 Task: Create a due date automation trigger when advanced on, 2 working days before a card is due add basic without the blue label at 11:00 AM.
Action: Mouse moved to (854, 258)
Screenshot: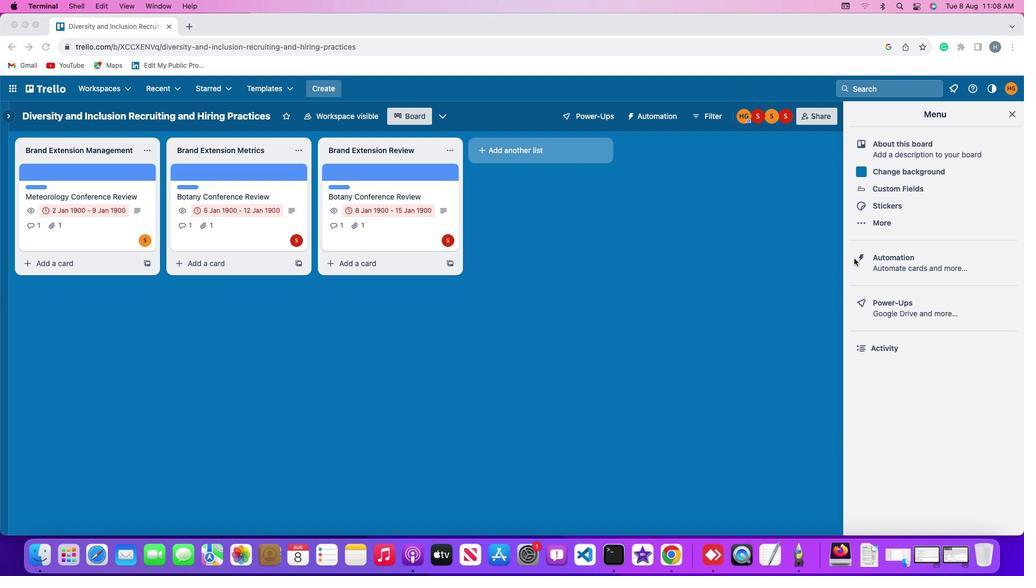
Action: Mouse pressed left at (854, 258)
Screenshot: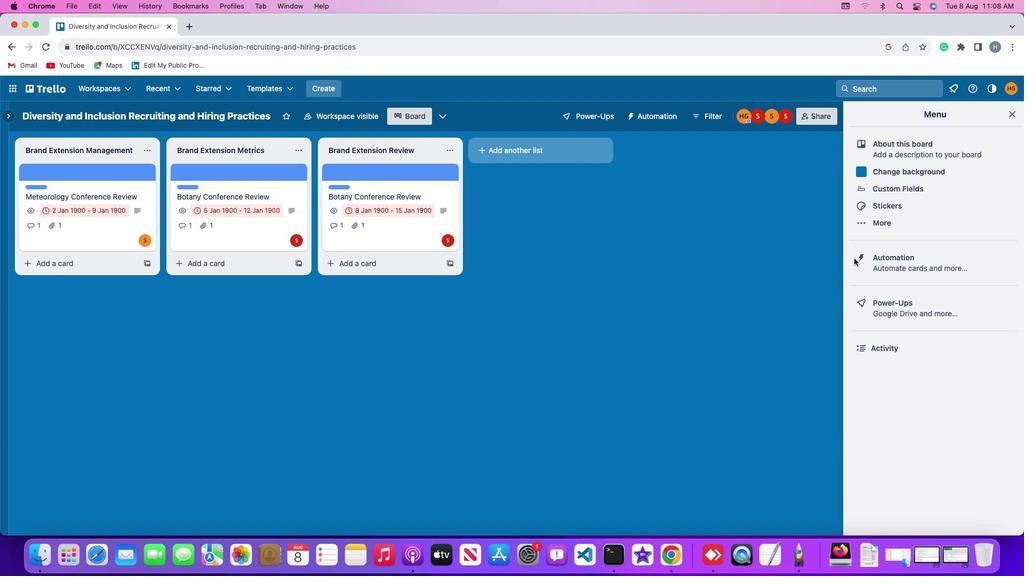
Action: Mouse pressed left at (854, 258)
Screenshot: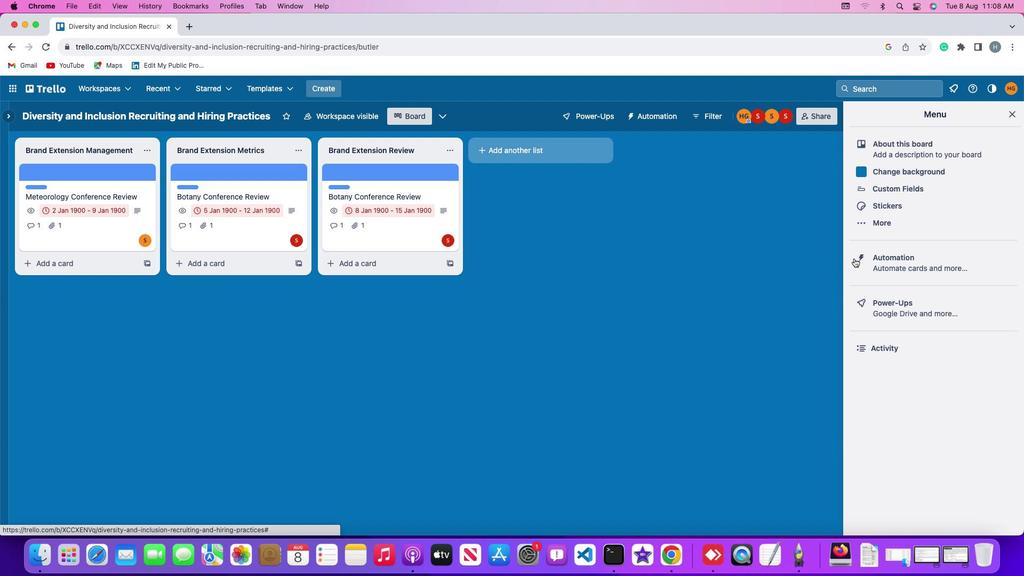 
Action: Mouse moved to (66, 256)
Screenshot: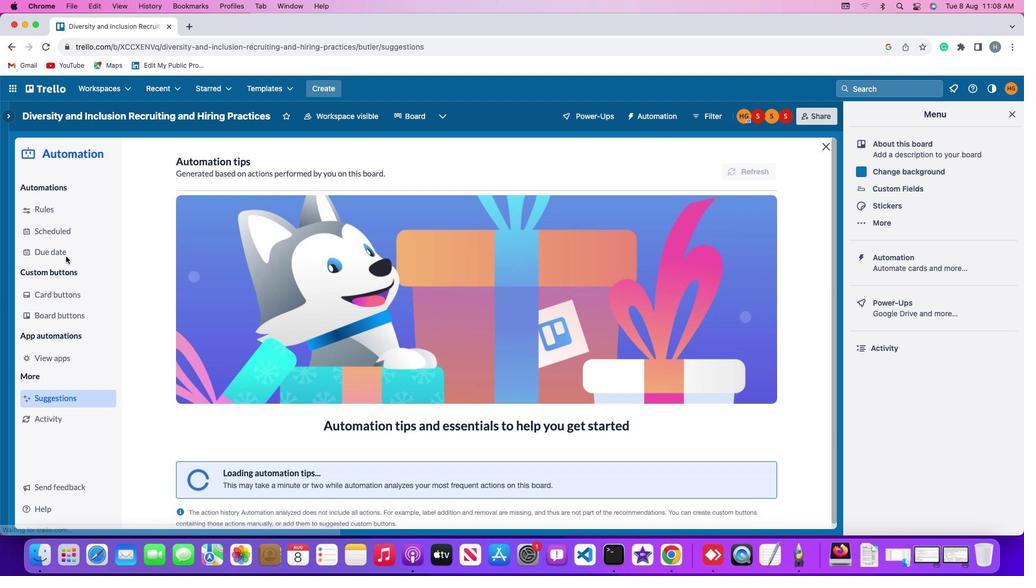 
Action: Mouse pressed left at (66, 256)
Screenshot: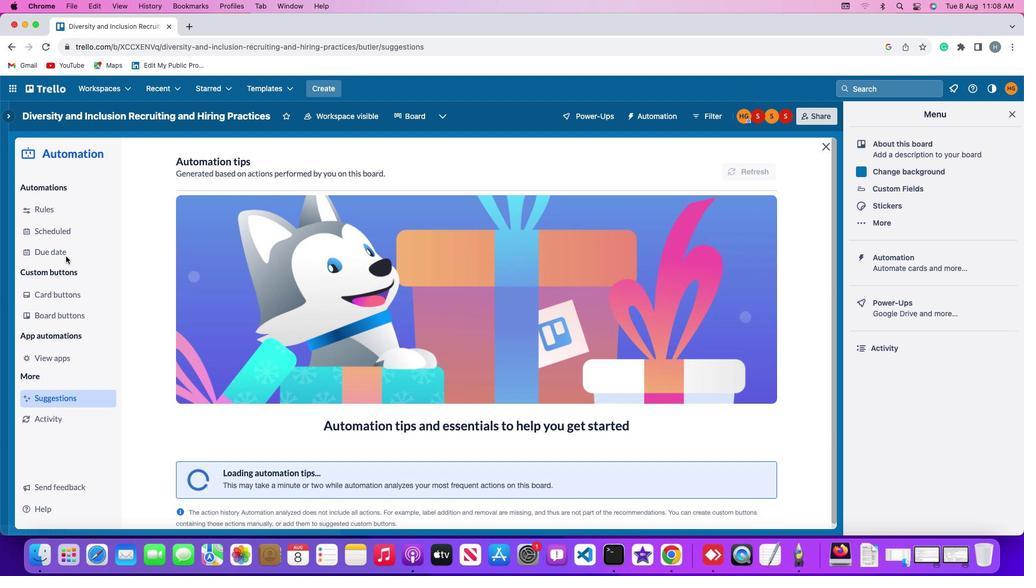 
Action: Mouse moved to (716, 165)
Screenshot: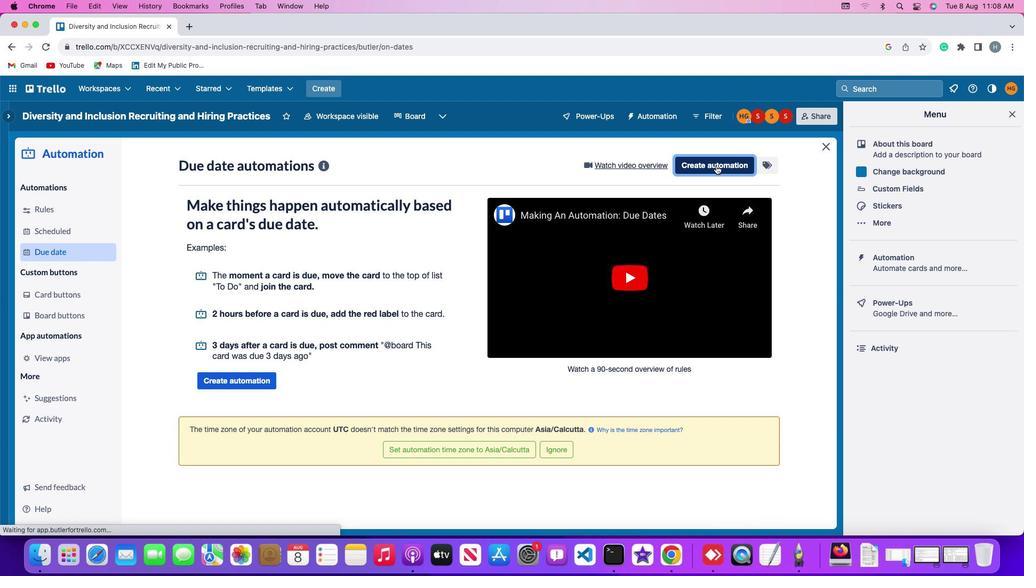 
Action: Mouse pressed left at (716, 165)
Screenshot: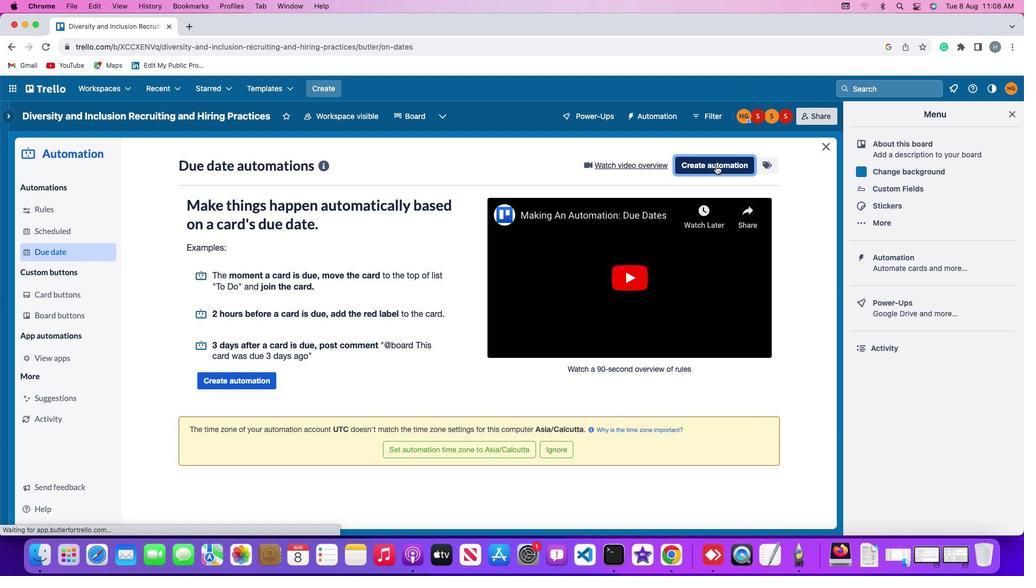 
Action: Mouse moved to (325, 265)
Screenshot: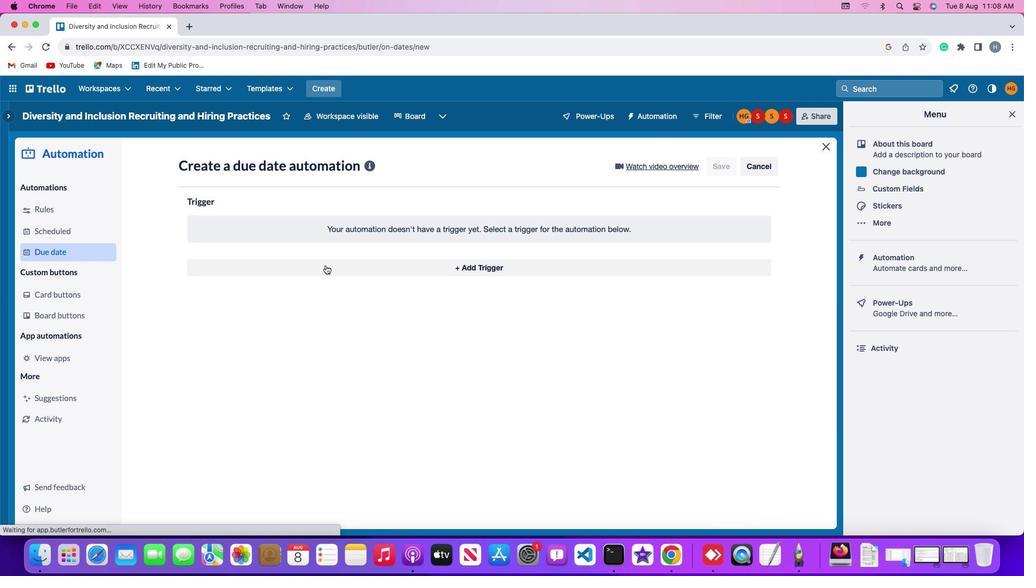 
Action: Mouse pressed left at (325, 265)
Screenshot: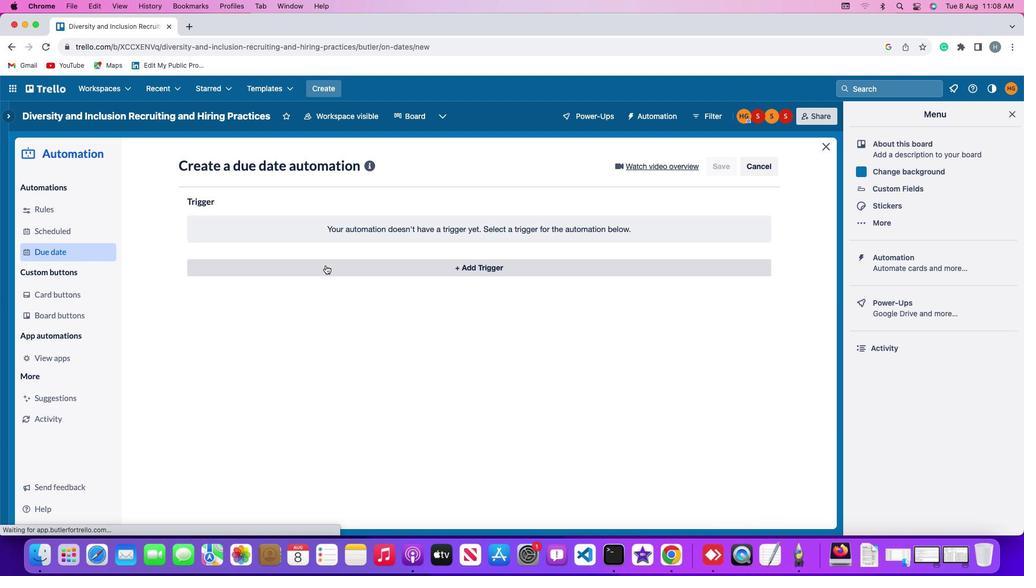
Action: Mouse moved to (210, 430)
Screenshot: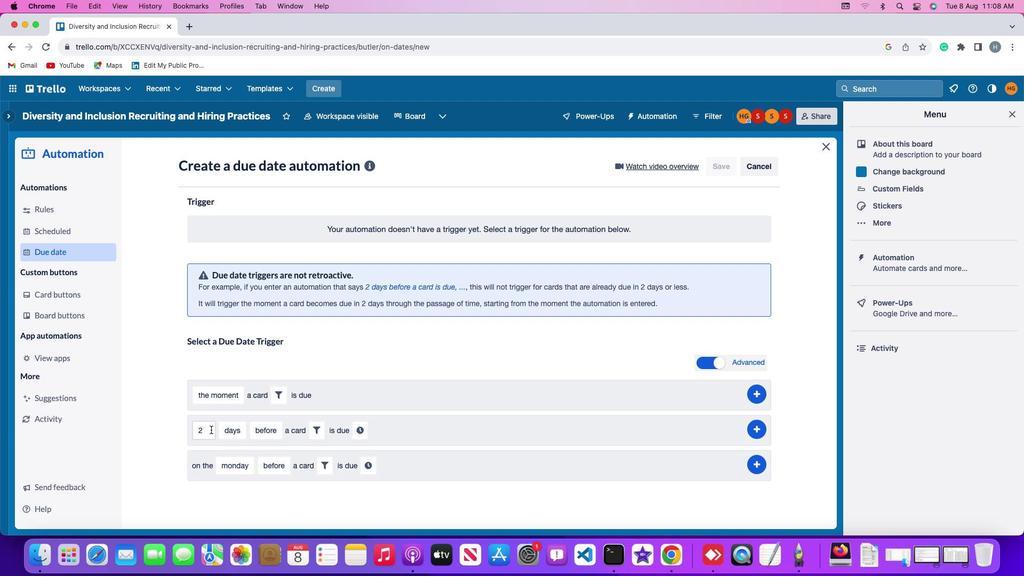 
Action: Mouse pressed left at (210, 430)
Screenshot: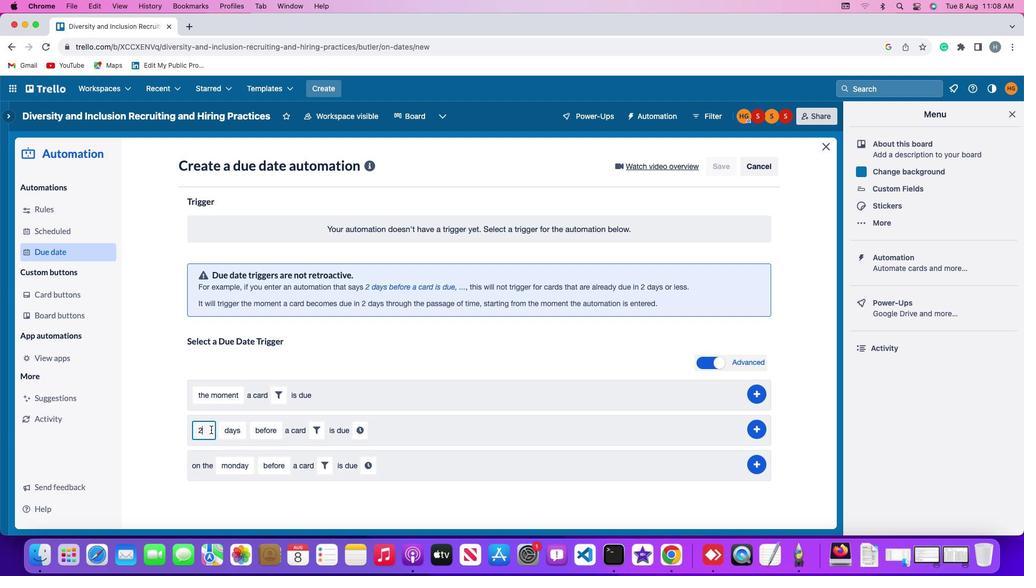 
Action: Key pressed Key.backspace'2'
Screenshot: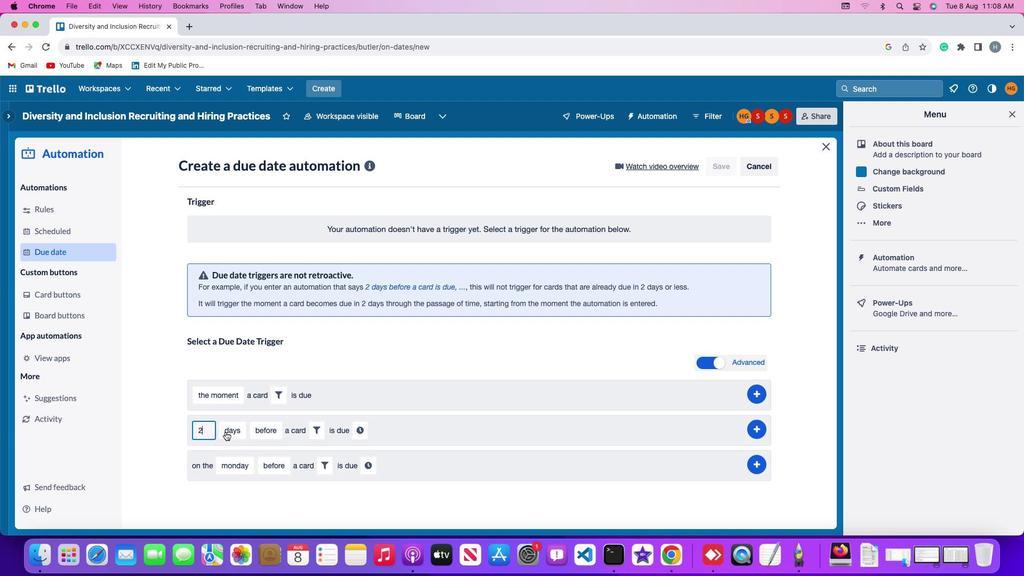 
Action: Mouse moved to (235, 432)
Screenshot: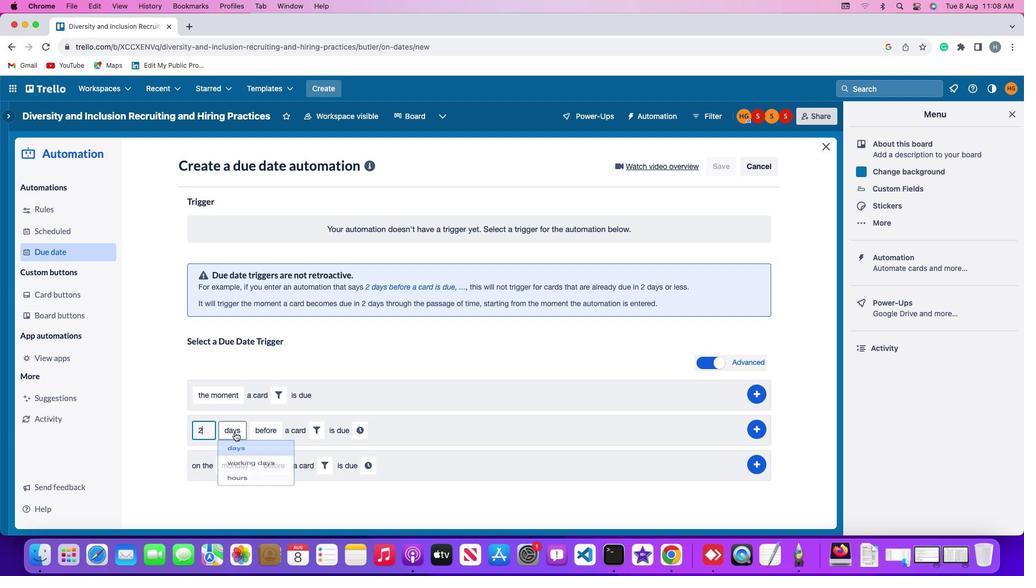 
Action: Mouse pressed left at (235, 432)
Screenshot: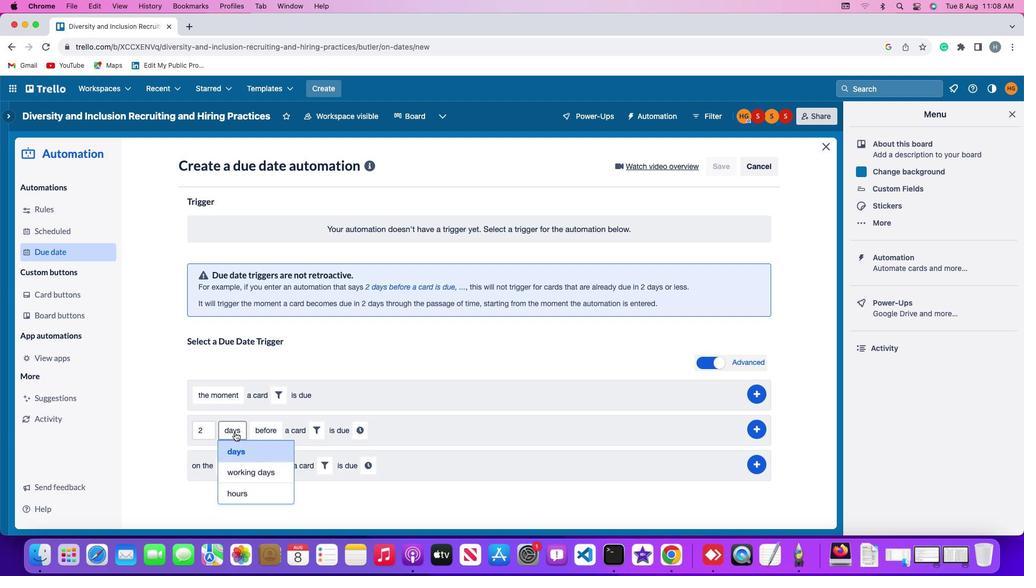 
Action: Mouse moved to (239, 469)
Screenshot: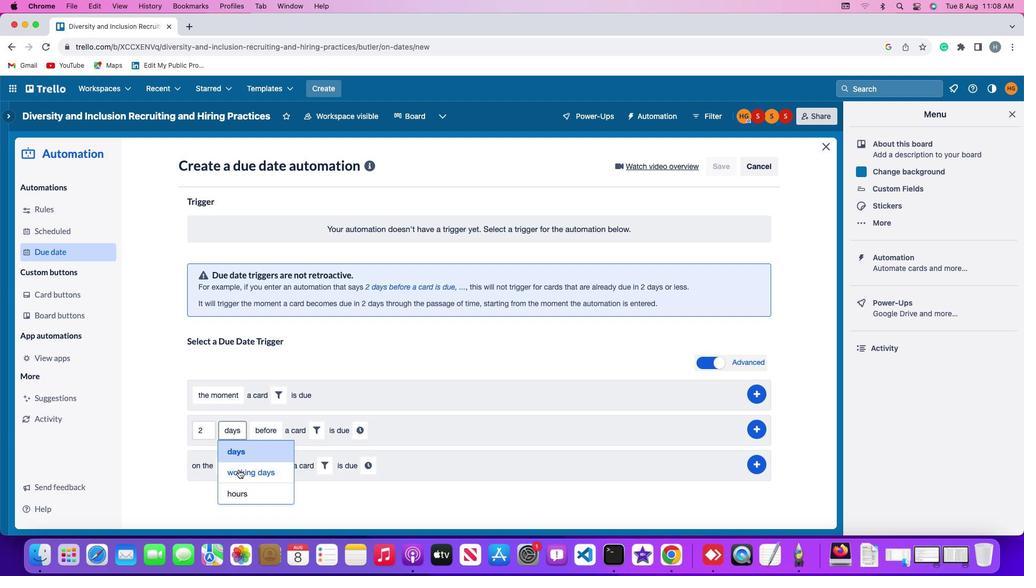 
Action: Mouse pressed left at (239, 469)
Screenshot: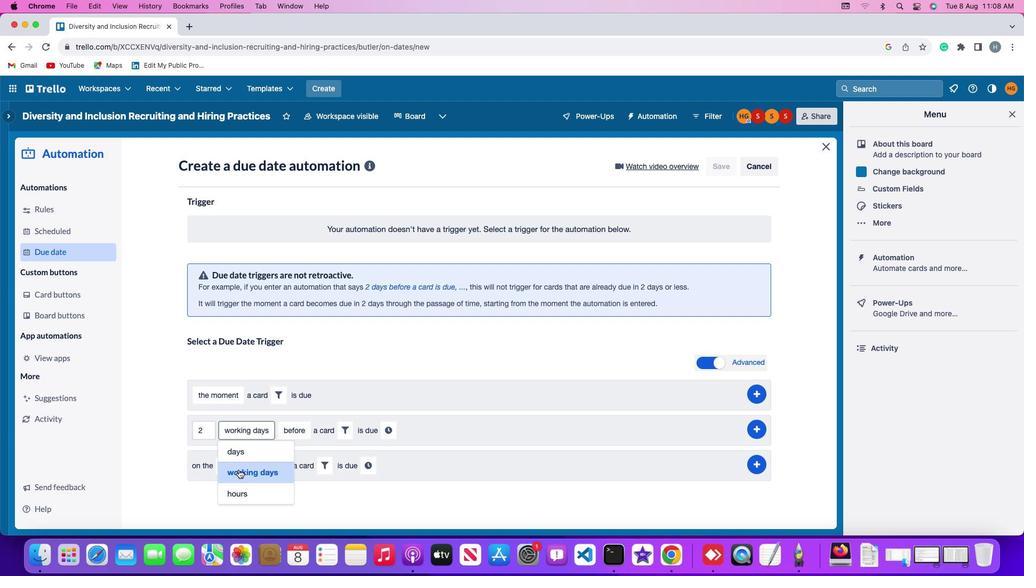 
Action: Mouse moved to (293, 427)
Screenshot: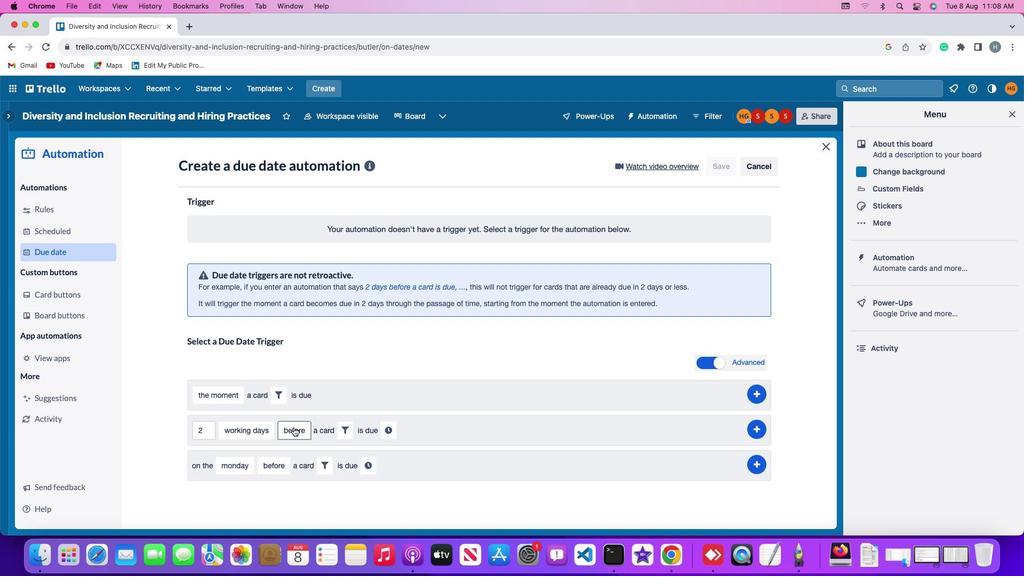 
Action: Mouse pressed left at (293, 427)
Screenshot: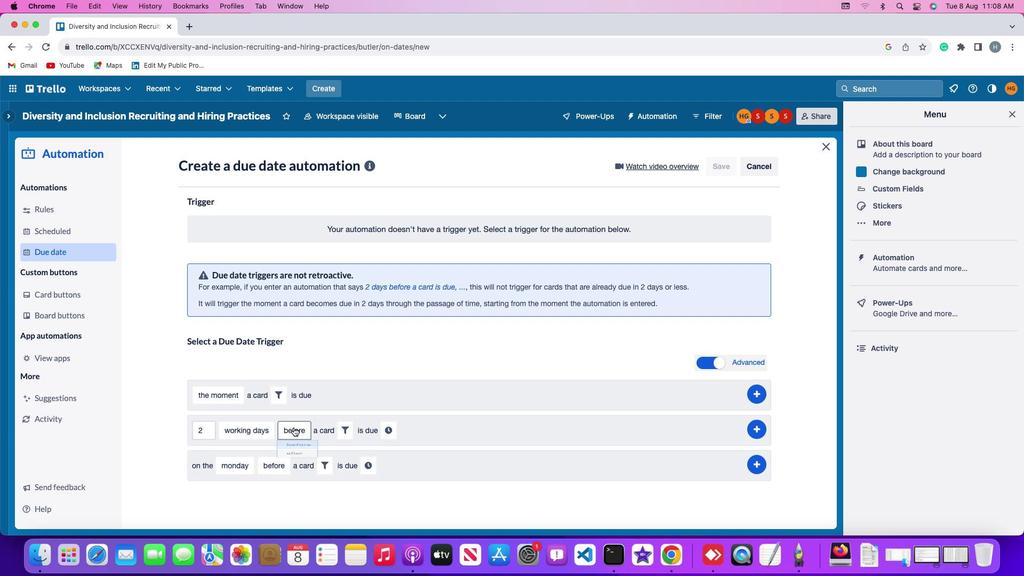 
Action: Mouse moved to (301, 448)
Screenshot: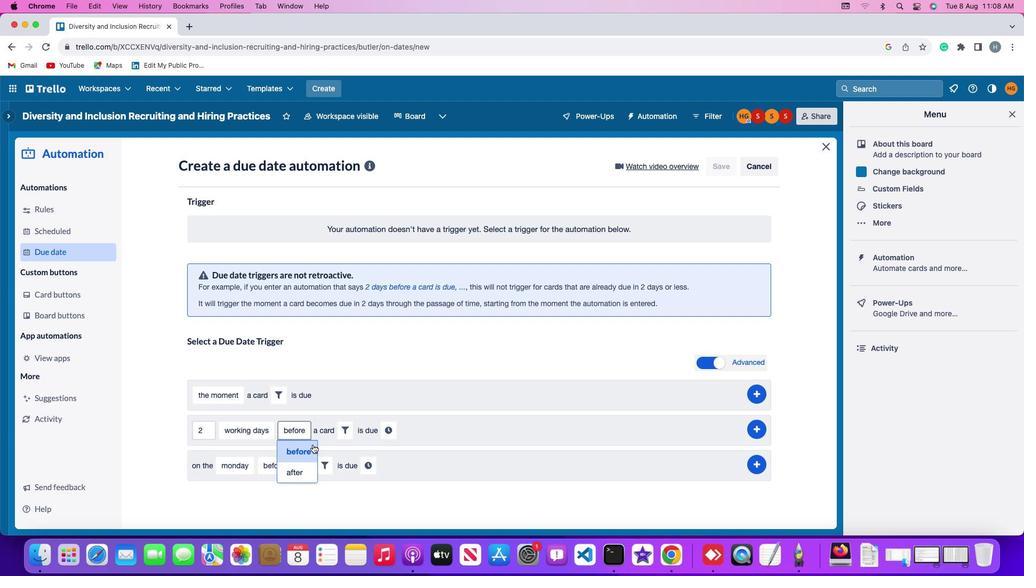 
Action: Mouse pressed left at (301, 448)
Screenshot: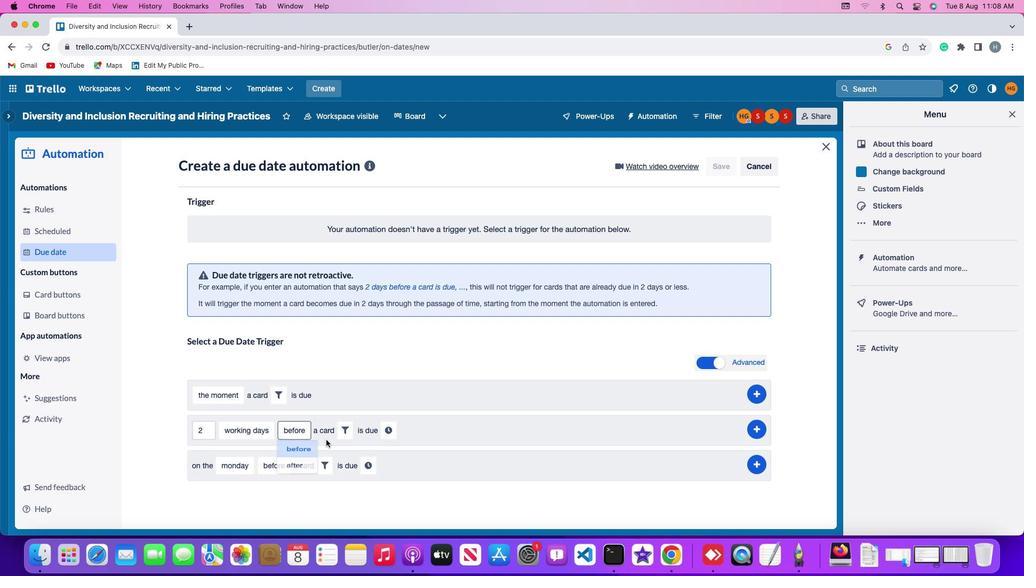 
Action: Mouse moved to (348, 431)
Screenshot: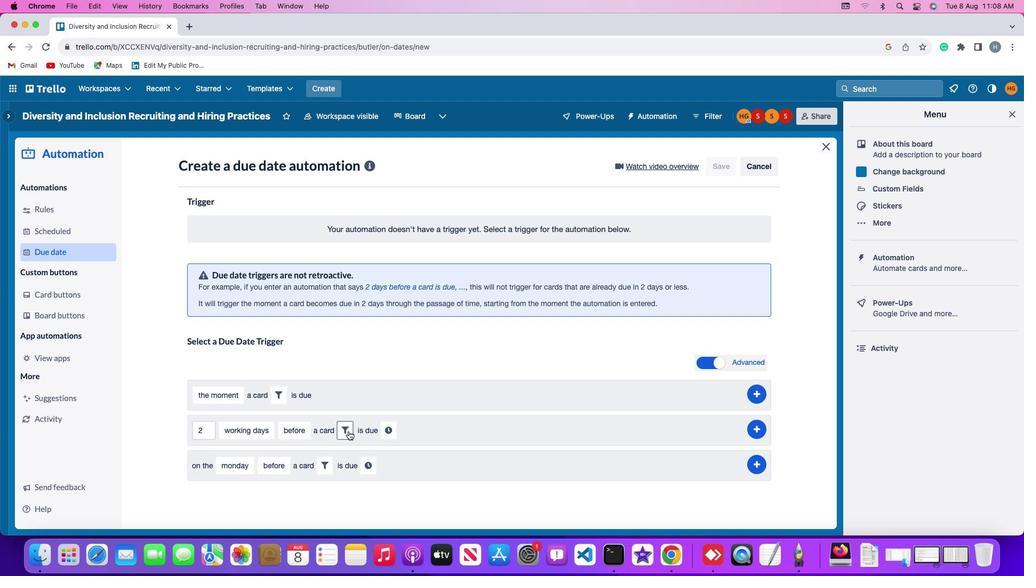 
Action: Mouse pressed left at (348, 431)
Screenshot: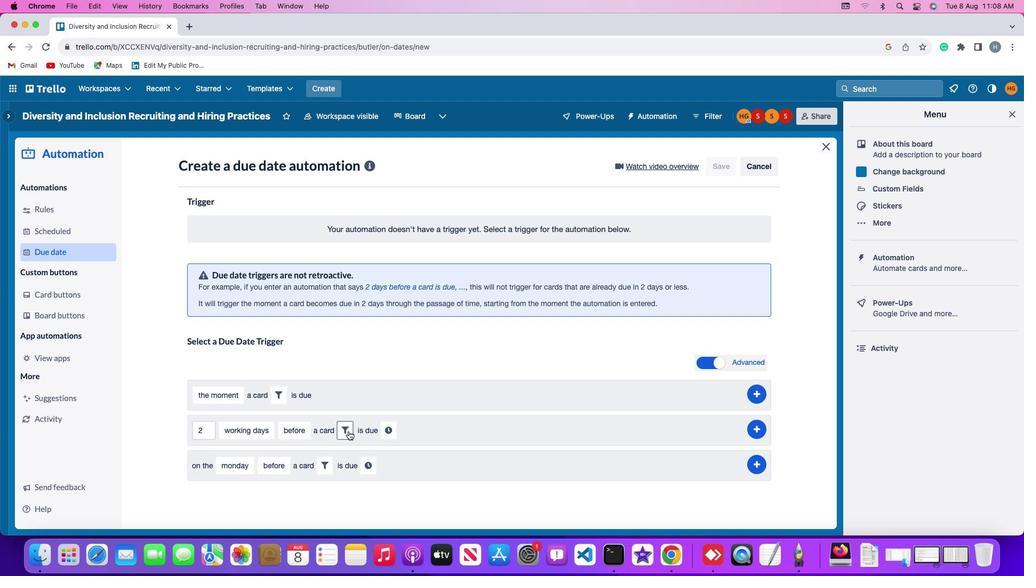 
Action: Mouse moved to (304, 492)
Screenshot: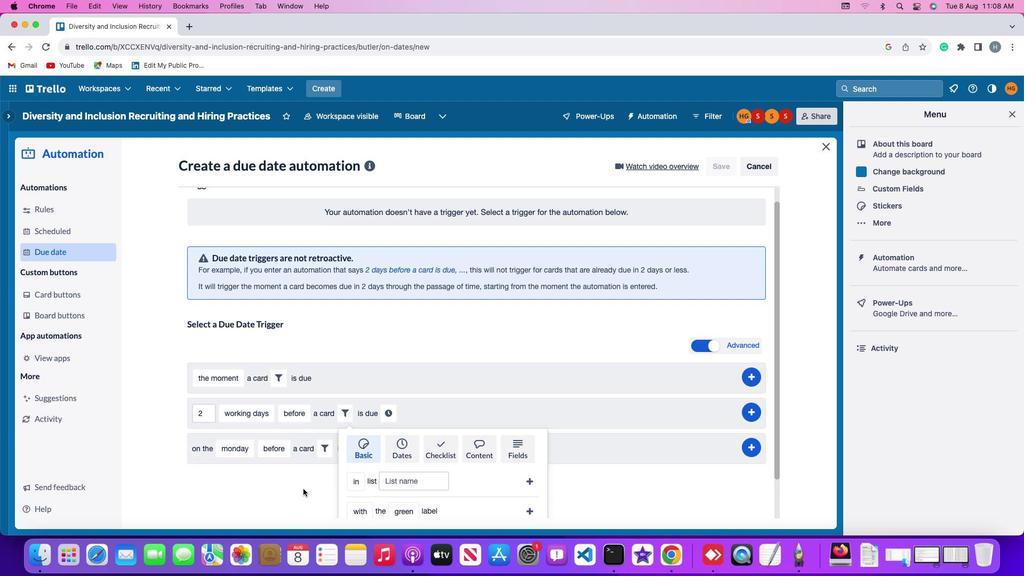 
Action: Mouse scrolled (304, 492) with delta (0, 0)
Screenshot: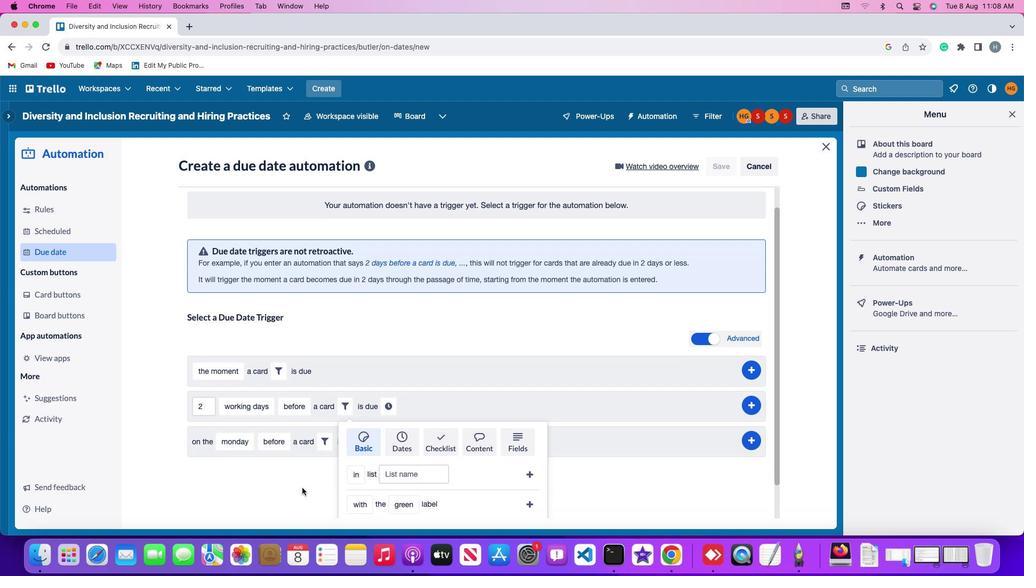 
Action: Mouse scrolled (304, 492) with delta (0, 0)
Screenshot: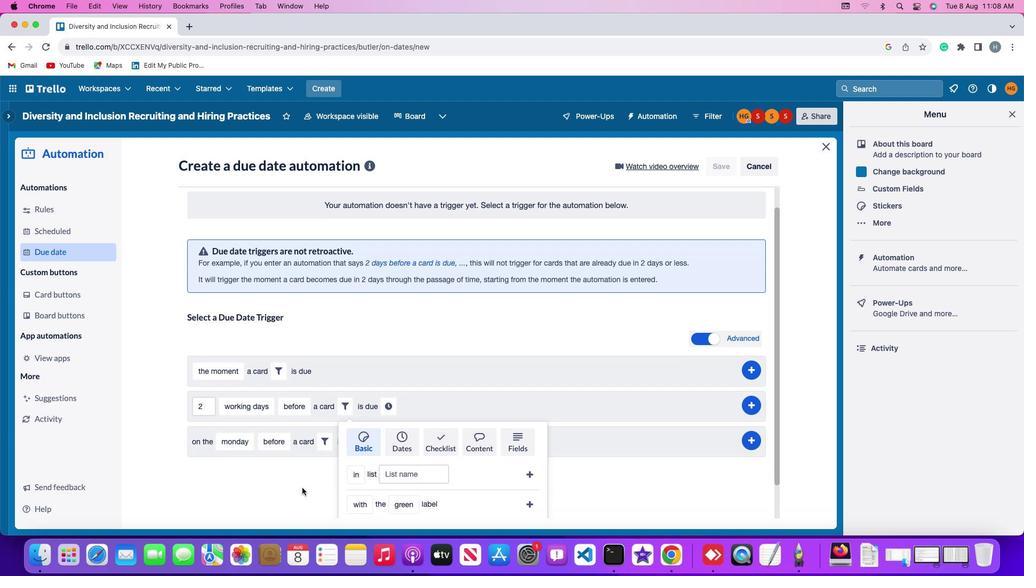 
Action: Mouse moved to (304, 492)
Screenshot: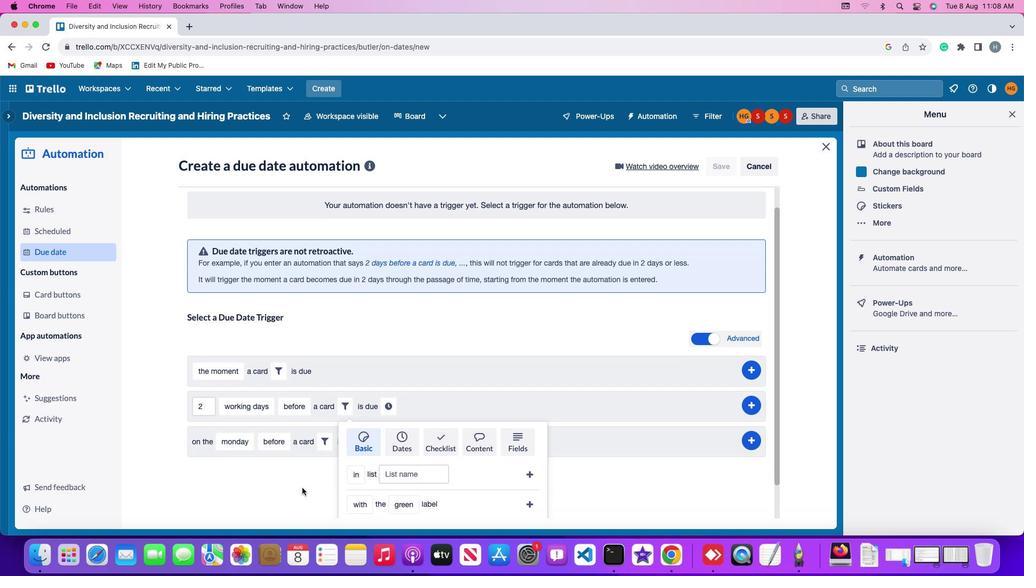 
Action: Mouse scrolled (304, 492) with delta (0, -1)
Screenshot: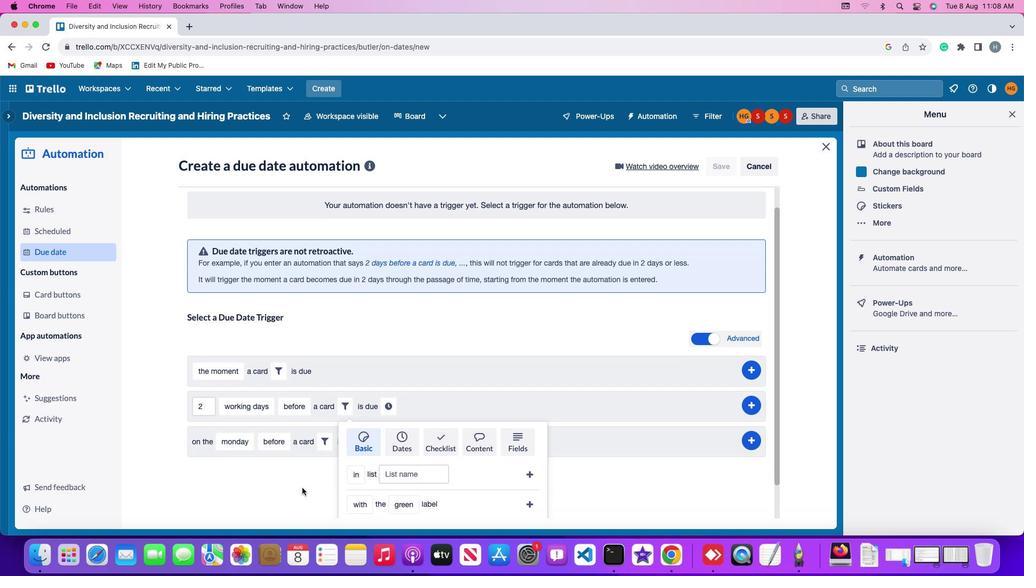 
Action: Mouse moved to (304, 491)
Screenshot: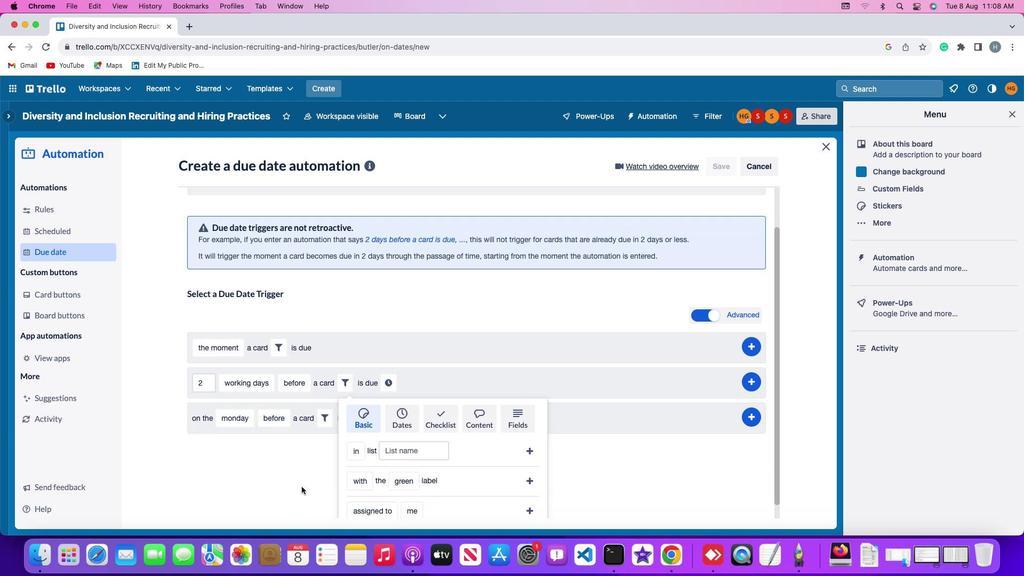 
Action: Mouse scrolled (304, 491) with delta (0, -2)
Screenshot: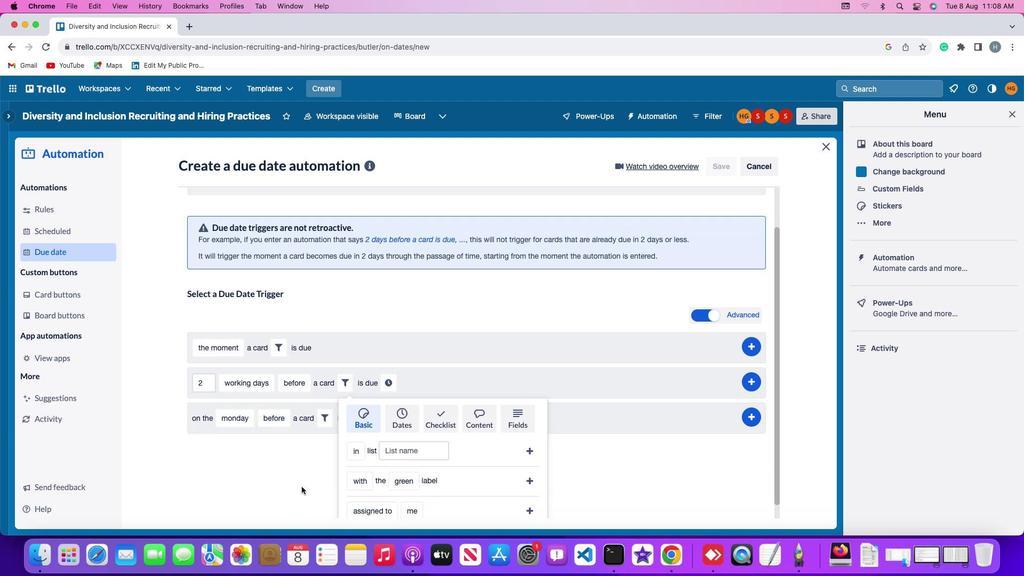 
Action: Mouse moved to (301, 487)
Screenshot: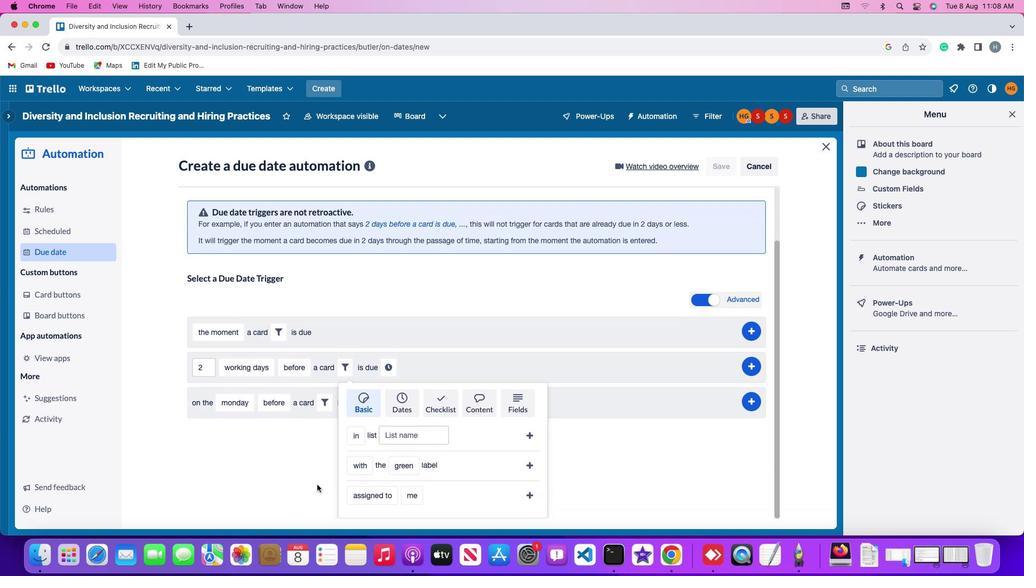 
Action: Mouse scrolled (301, 487) with delta (0, -2)
Screenshot: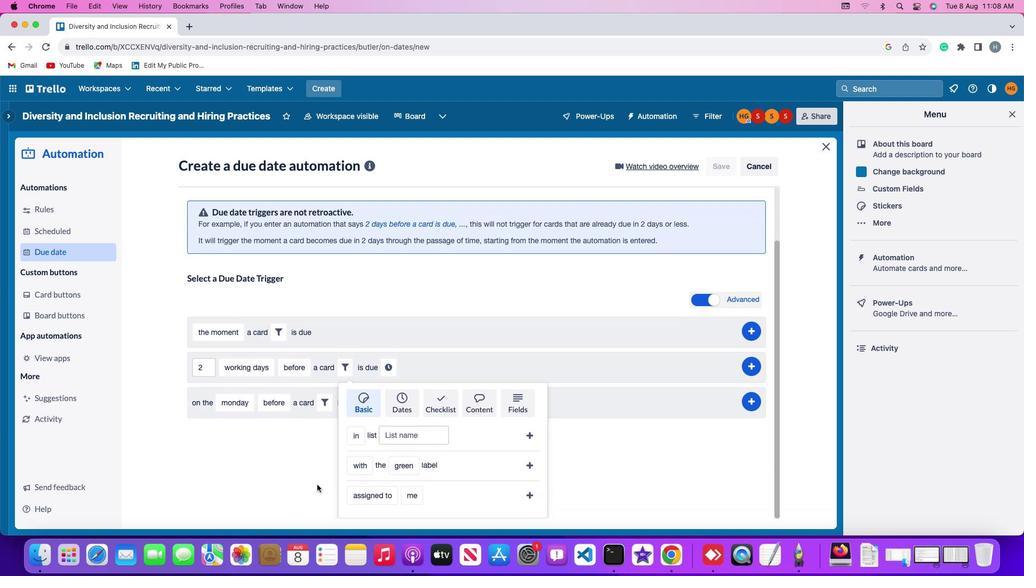 
Action: Mouse moved to (356, 471)
Screenshot: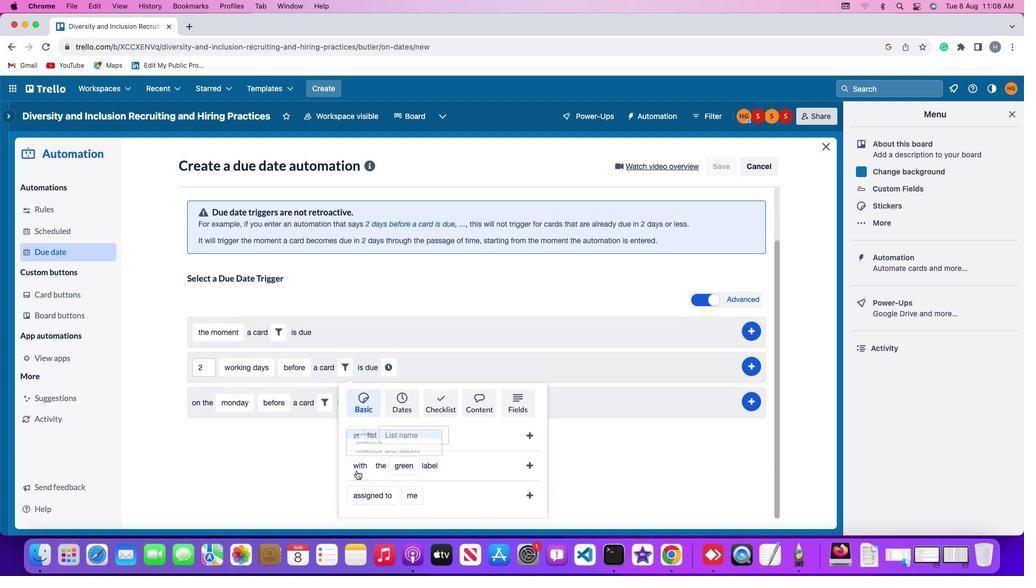 
Action: Mouse pressed left at (356, 471)
Screenshot: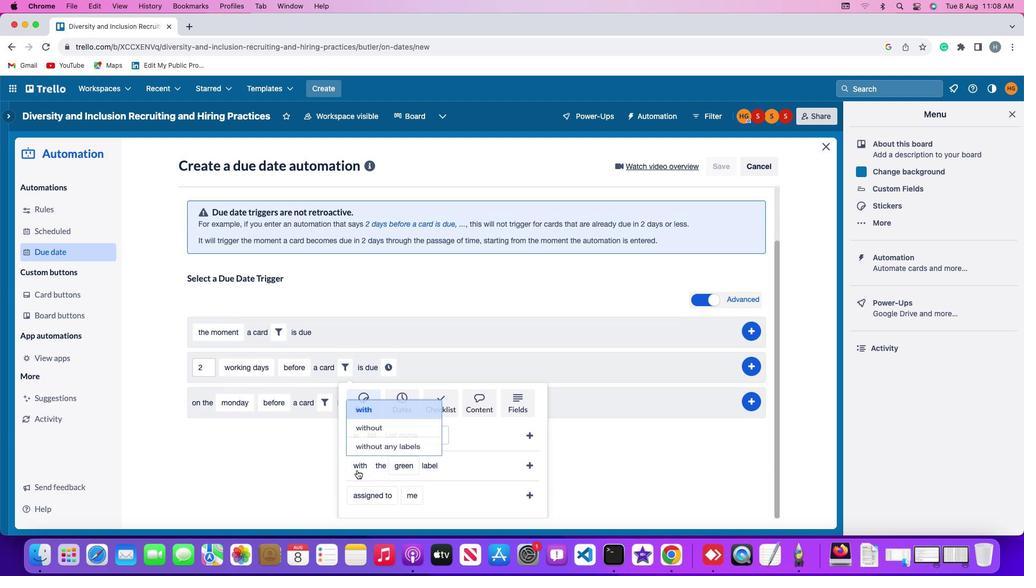 
Action: Mouse moved to (371, 422)
Screenshot: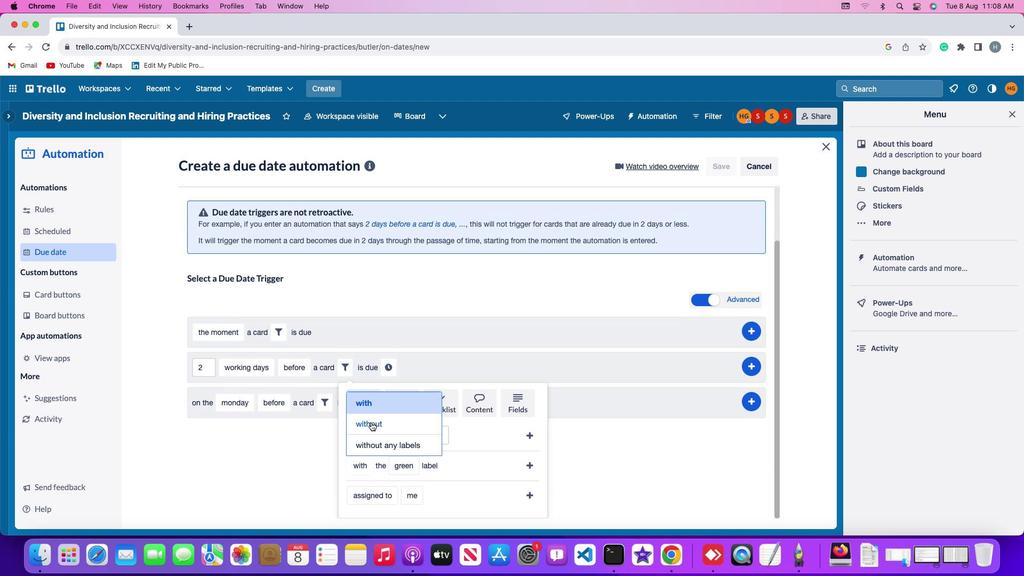 
Action: Mouse pressed left at (371, 422)
Screenshot: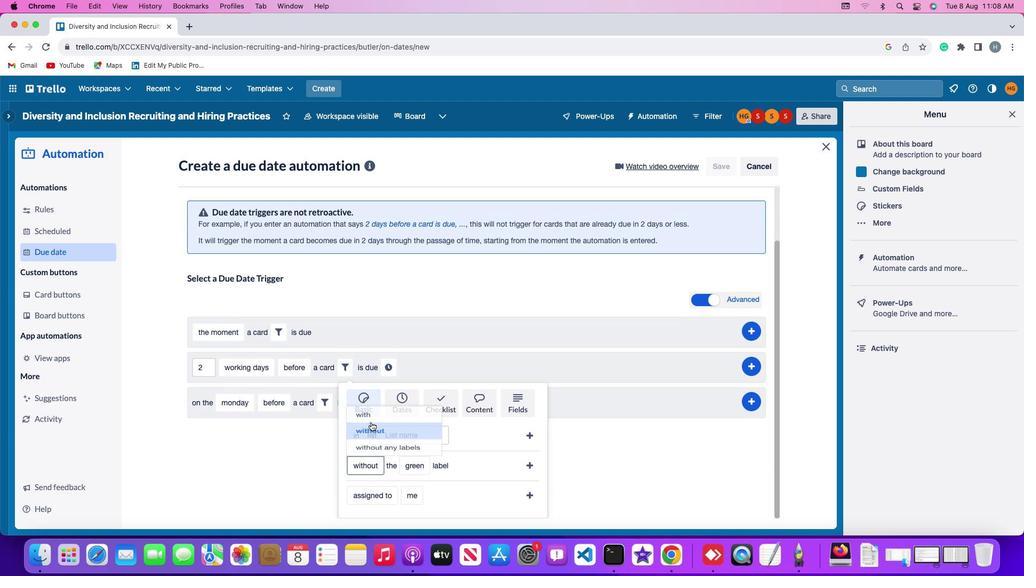 
Action: Mouse moved to (425, 465)
Screenshot: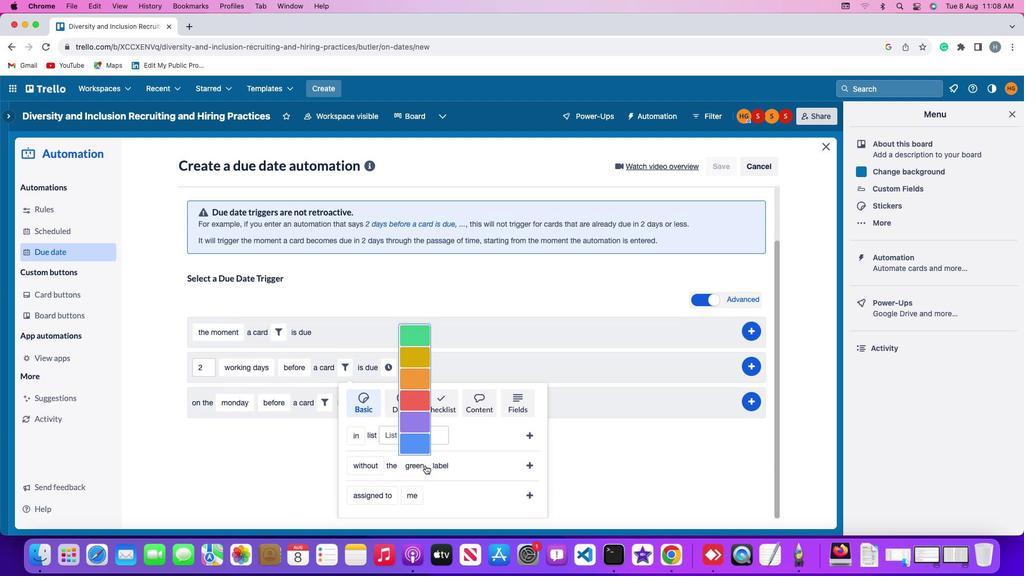
Action: Mouse pressed left at (425, 465)
Screenshot: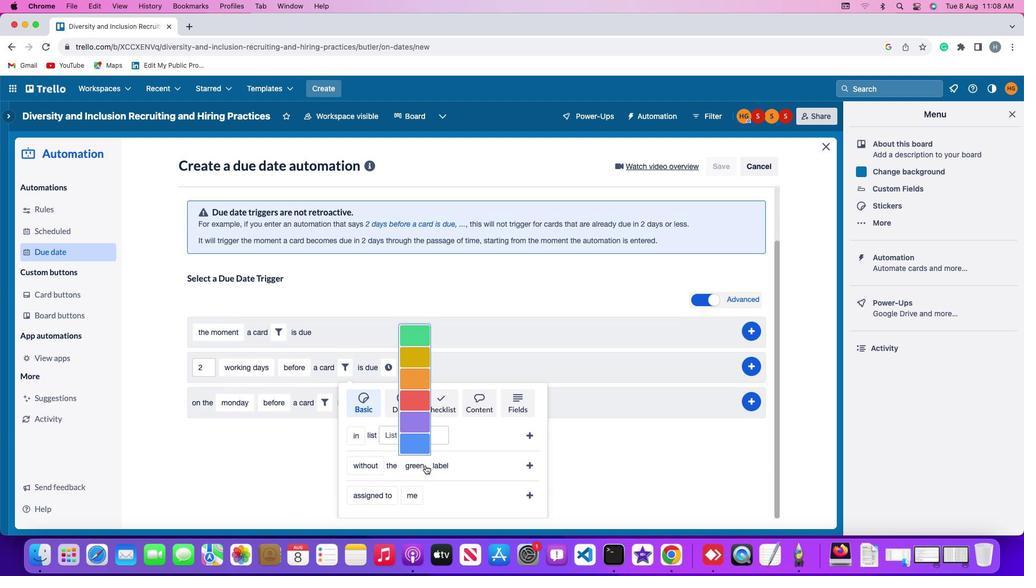 
Action: Mouse moved to (423, 443)
Screenshot: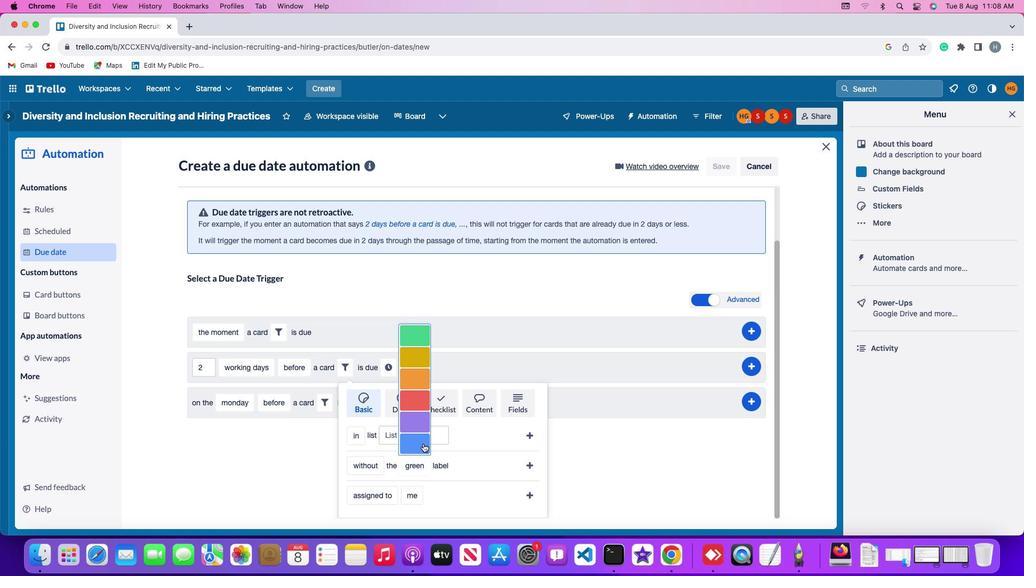 
Action: Mouse pressed left at (423, 443)
Screenshot: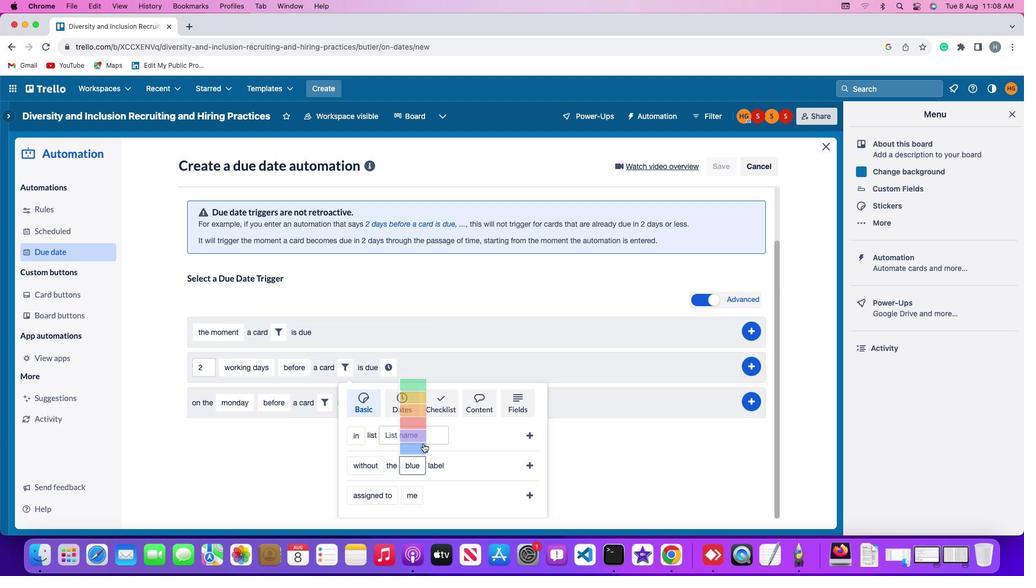 
Action: Mouse moved to (530, 461)
Screenshot: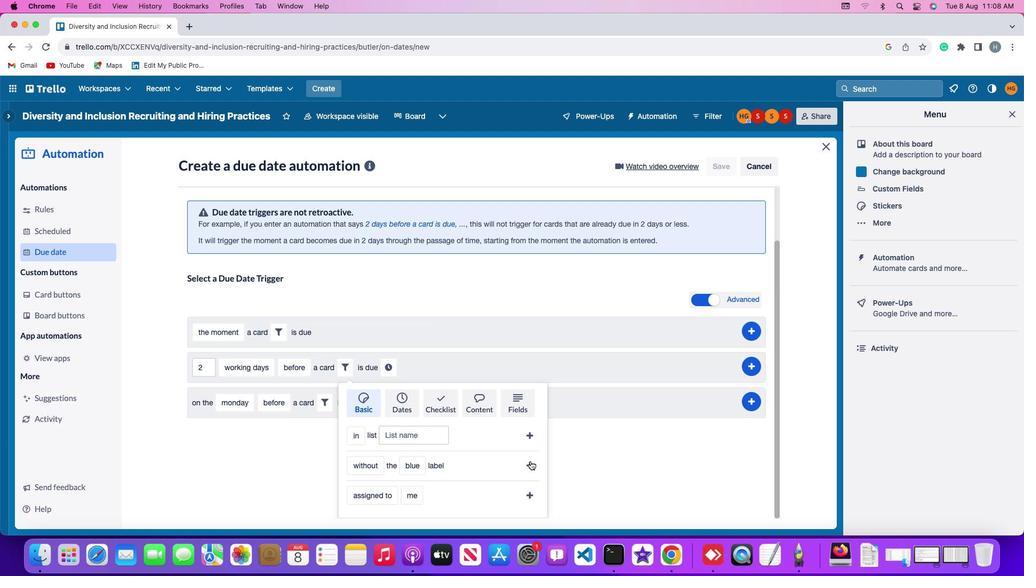 
Action: Mouse pressed left at (530, 461)
Screenshot: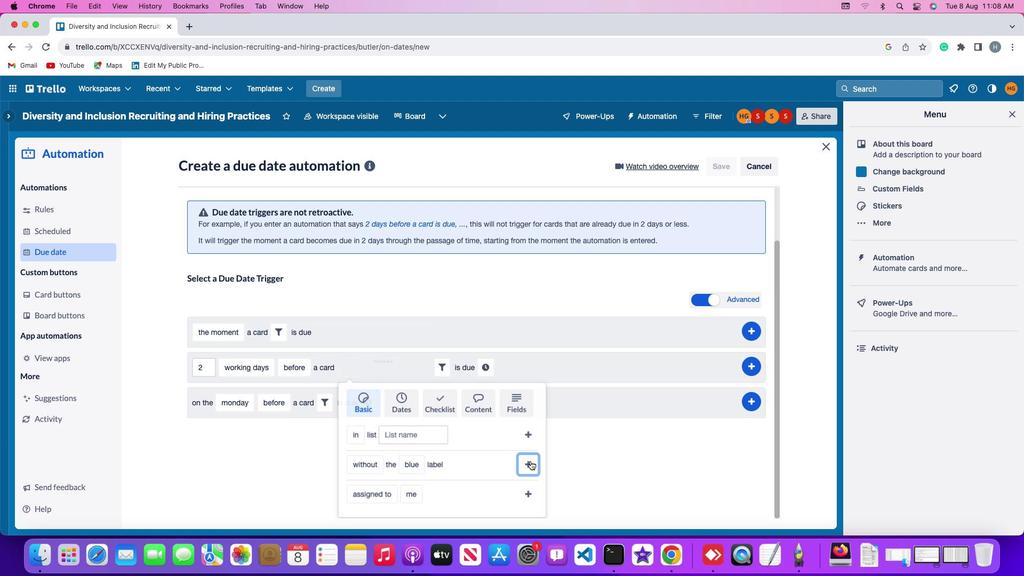 
Action: Mouse moved to (490, 430)
Screenshot: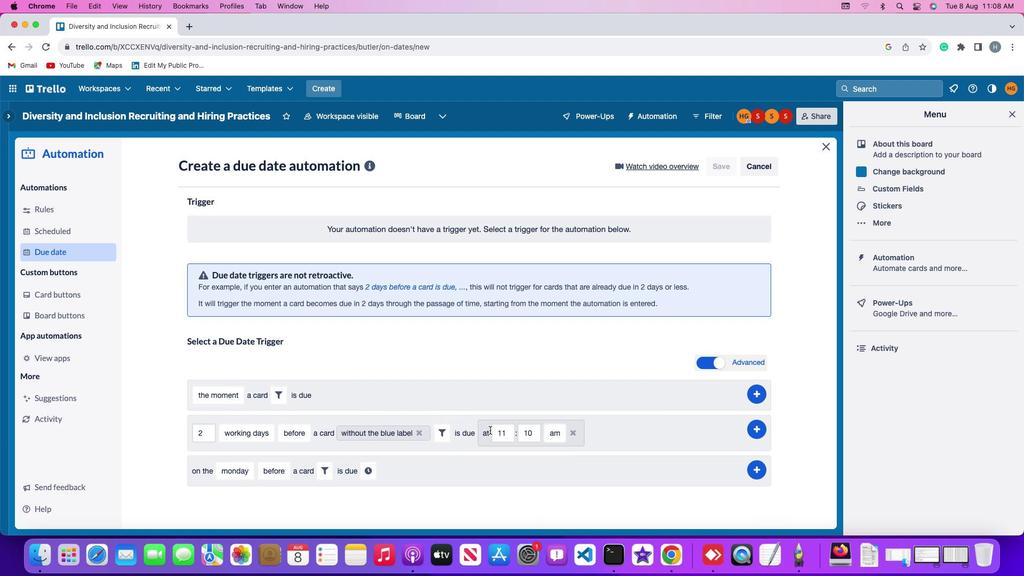 
Action: Mouse pressed left at (490, 430)
Screenshot: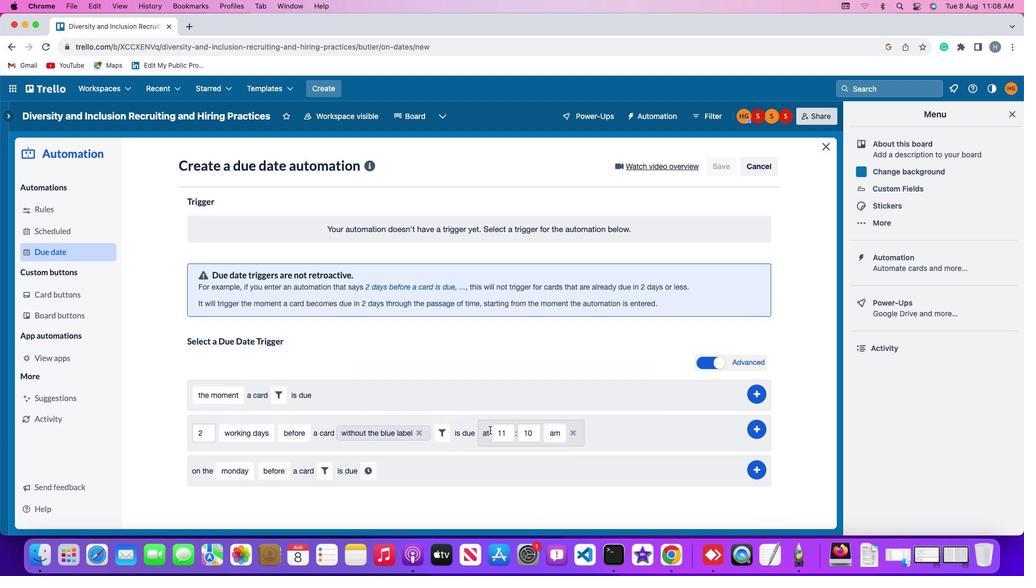 
Action: Mouse moved to (505, 431)
Screenshot: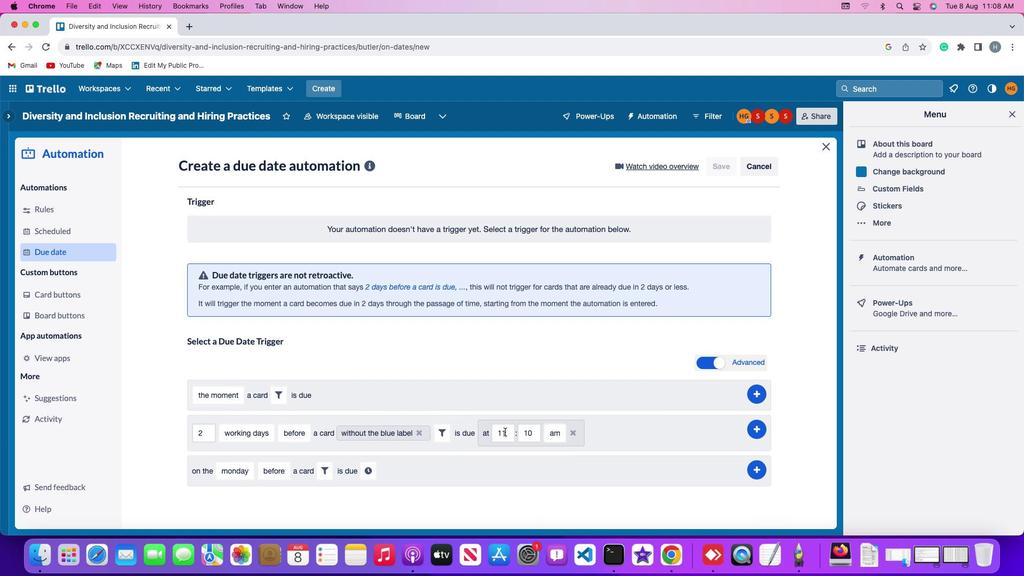 
Action: Mouse pressed left at (505, 431)
Screenshot: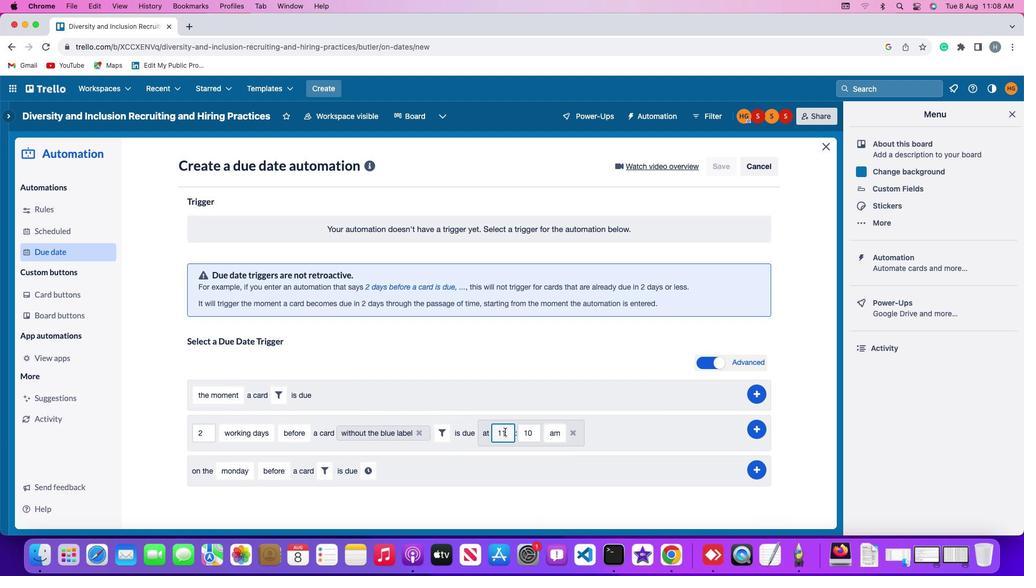 
Action: Key pressed Key.backspaceKey.backspaceKey.backspace'1''1'
Screenshot: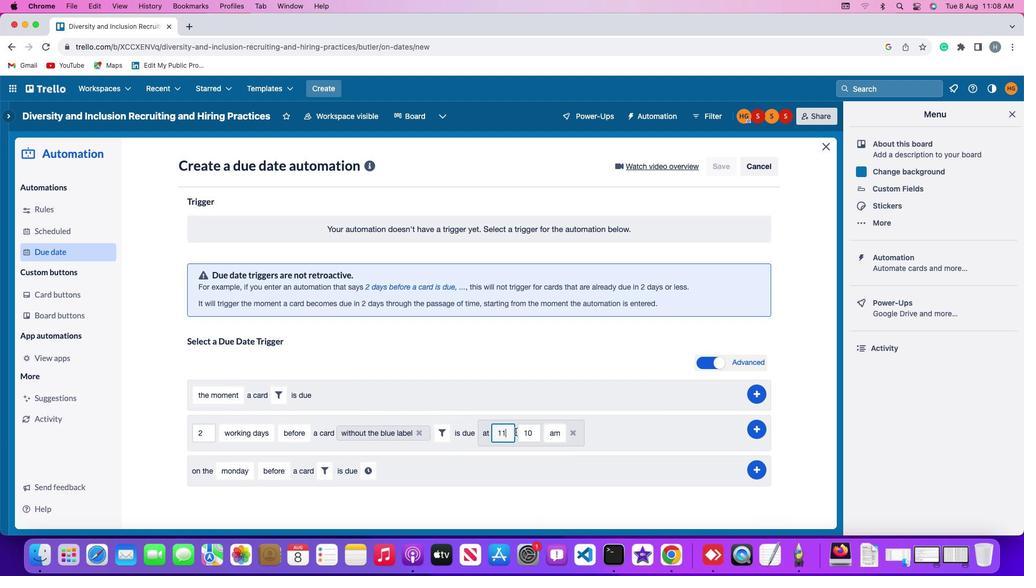 
Action: Mouse moved to (535, 433)
Screenshot: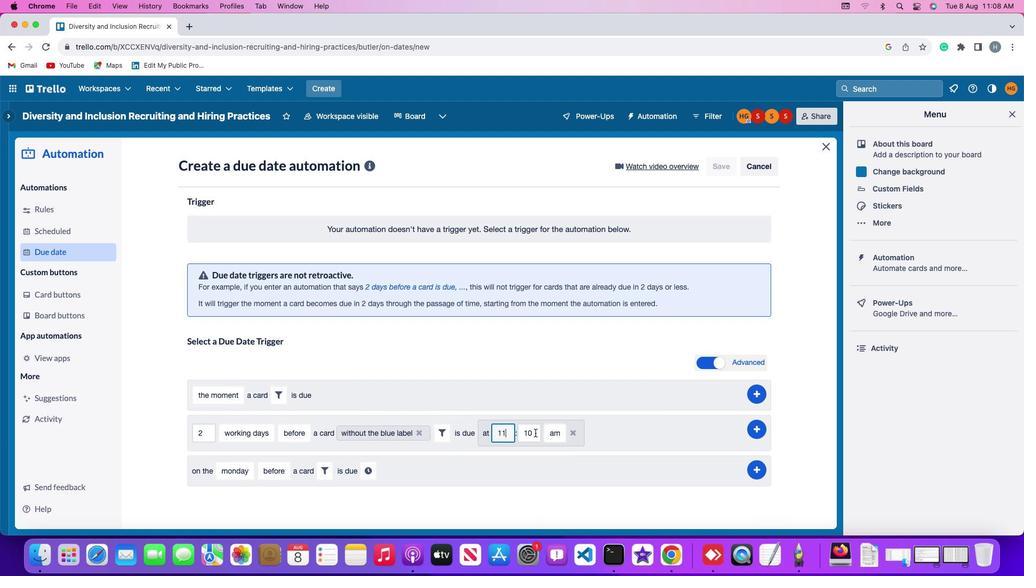 
Action: Mouse pressed left at (535, 433)
Screenshot: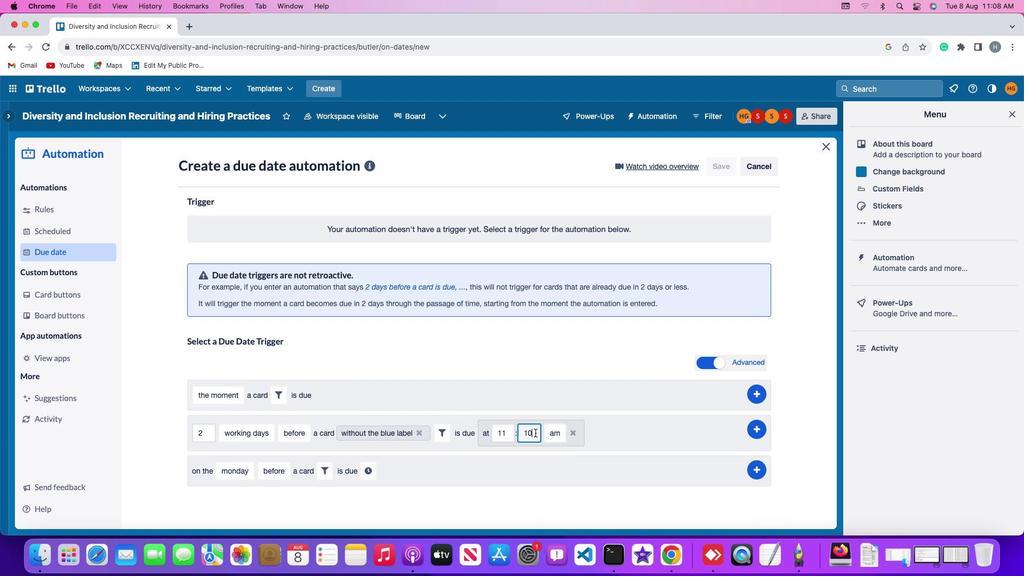 
Action: Key pressed Key.backspaceKey.backspace'0''0'
Screenshot: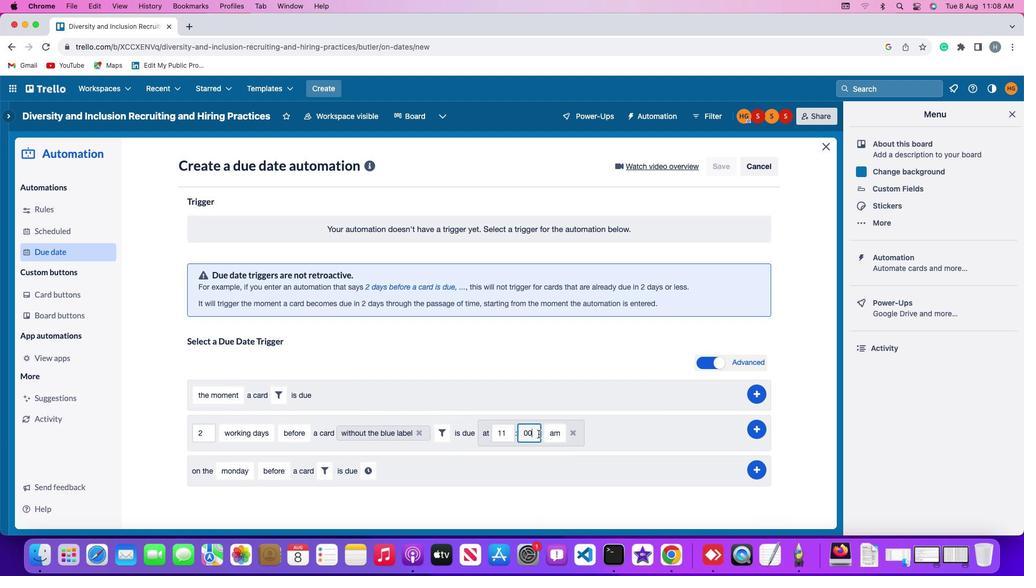
Action: Mouse moved to (550, 434)
Screenshot: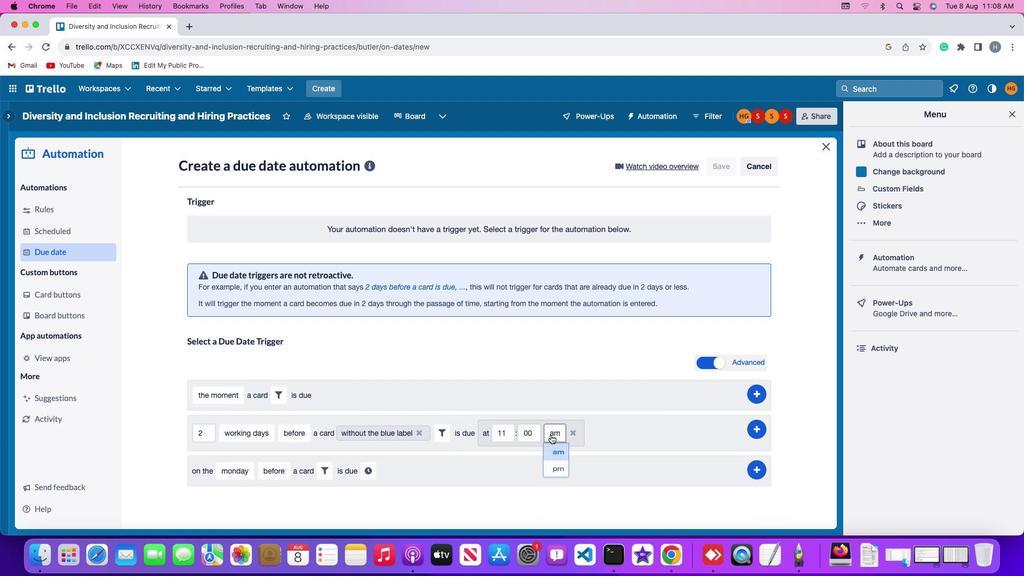 
Action: Mouse pressed left at (550, 434)
Screenshot: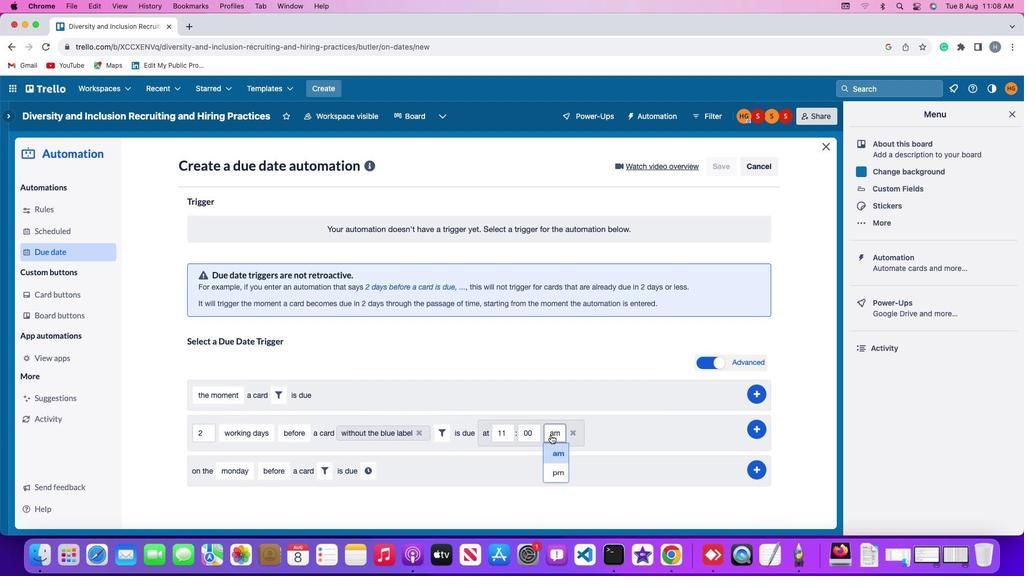 
Action: Mouse moved to (553, 453)
Screenshot: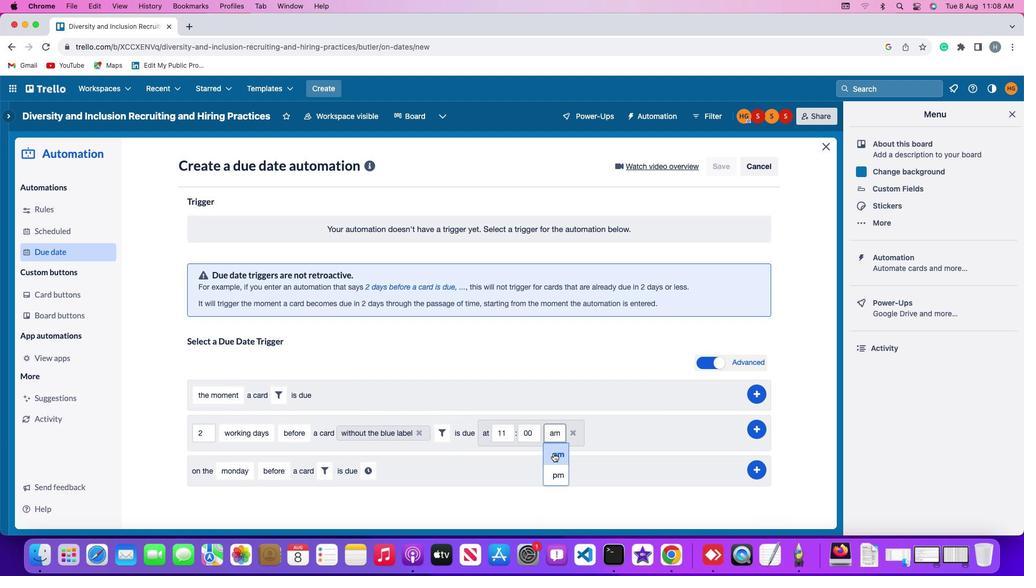 
Action: Mouse pressed left at (553, 453)
Screenshot: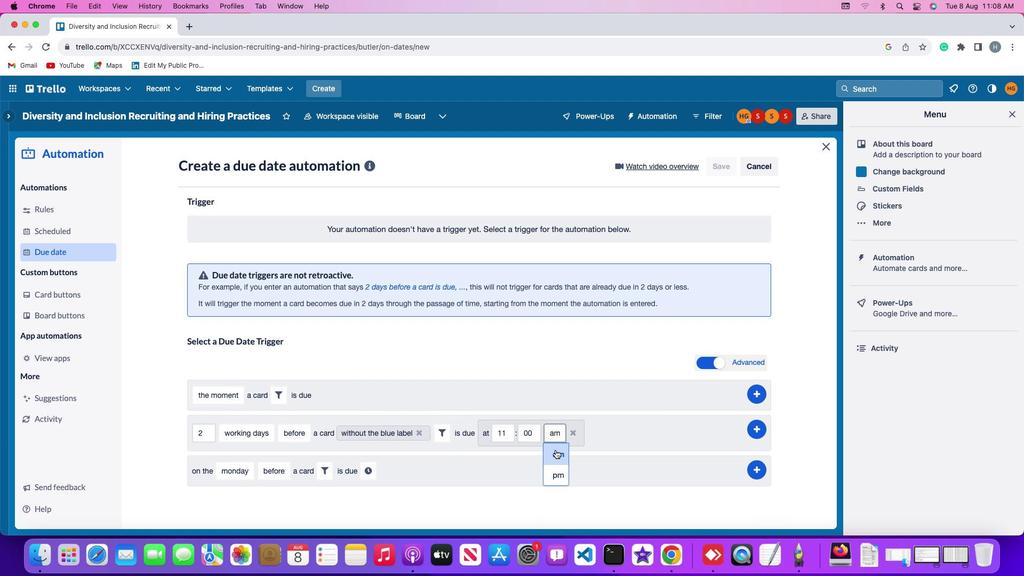 
Action: Mouse moved to (755, 425)
Screenshot: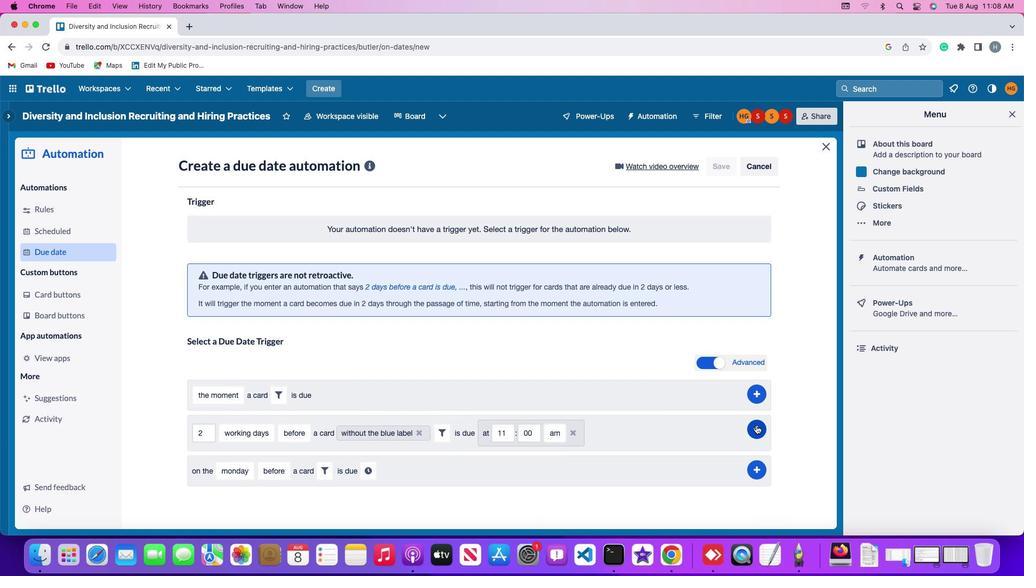 
Action: Mouse pressed left at (755, 425)
Screenshot: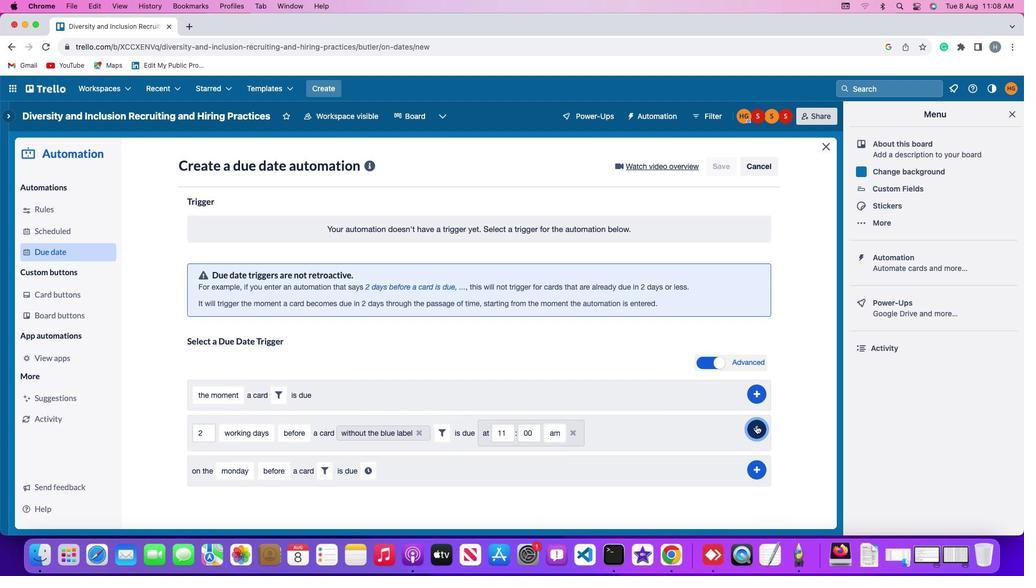 
Action: Mouse moved to (792, 335)
Screenshot: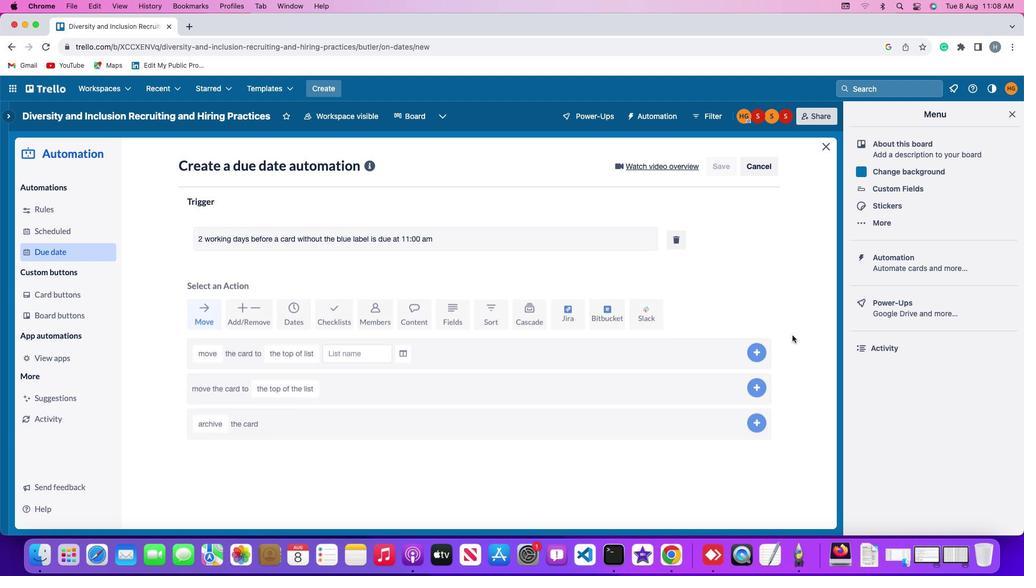 
